 Task: Look for properties with step-free guest entrances.
Action: Mouse moved to (1124, 136)
Screenshot: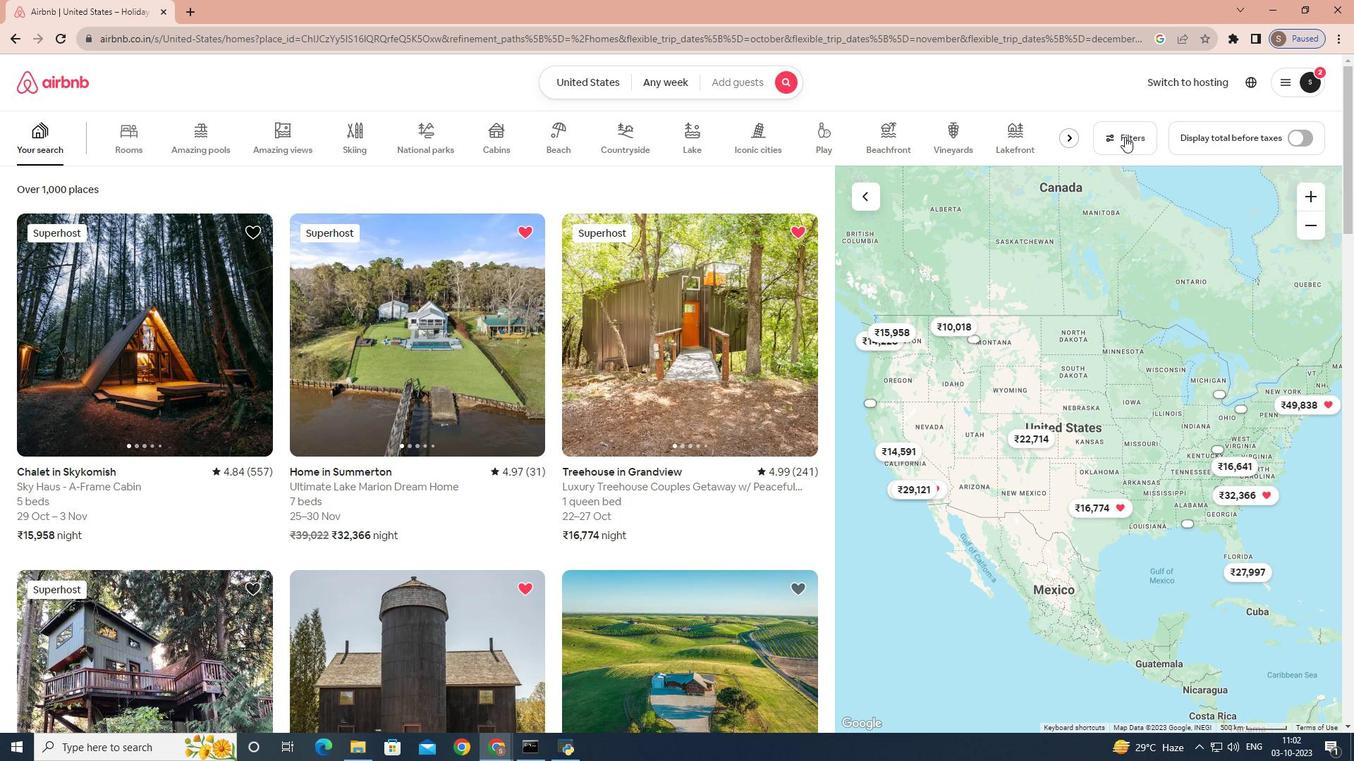 
Action: Mouse pressed left at (1124, 136)
Screenshot: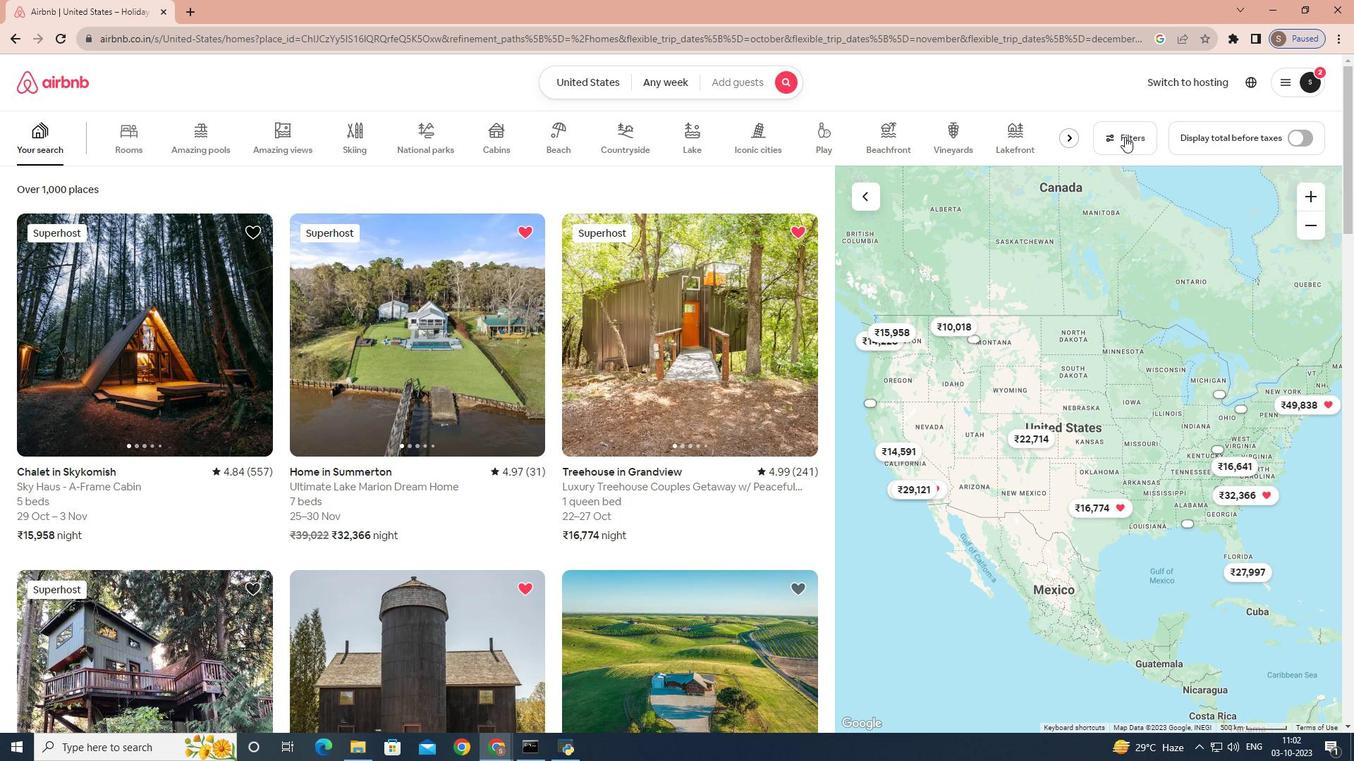 
Action: Mouse moved to (851, 216)
Screenshot: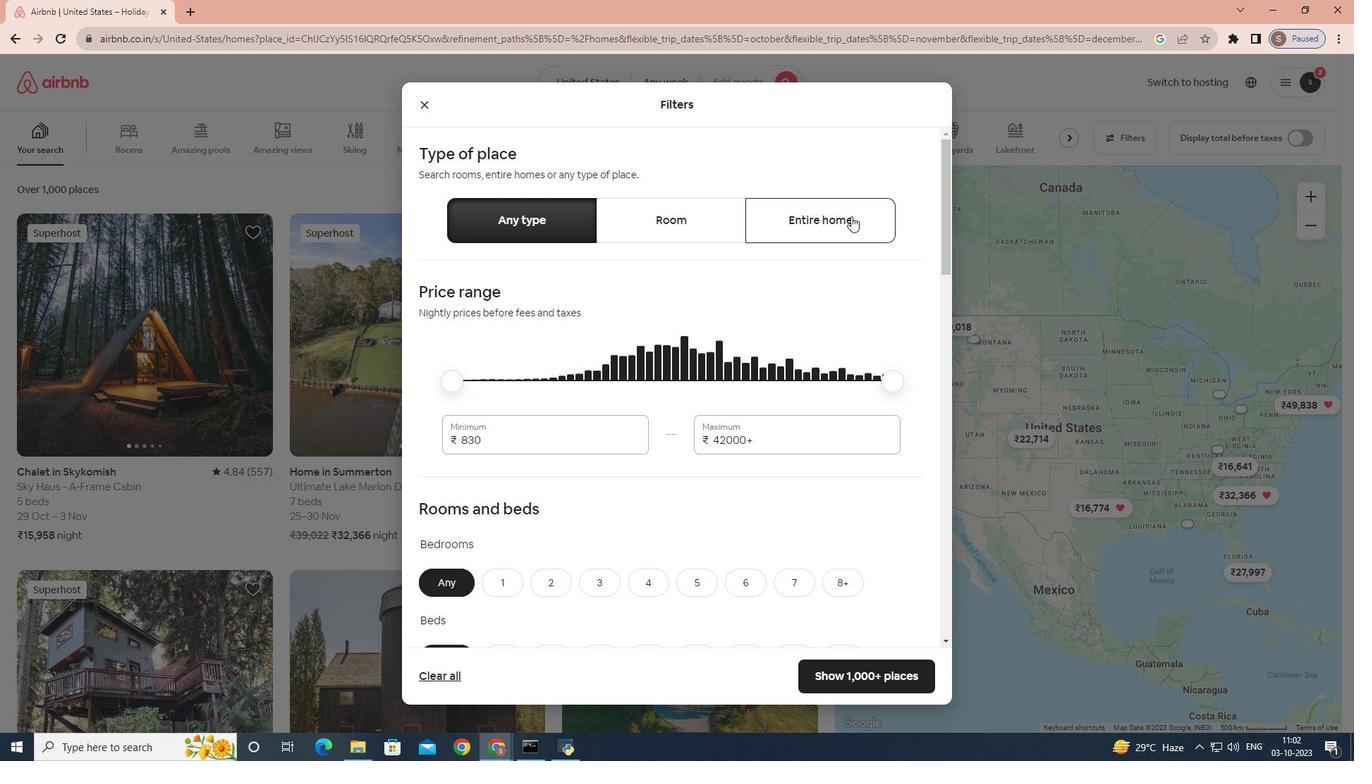 
Action: Mouse pressed left at (851, 216)
Screenshot: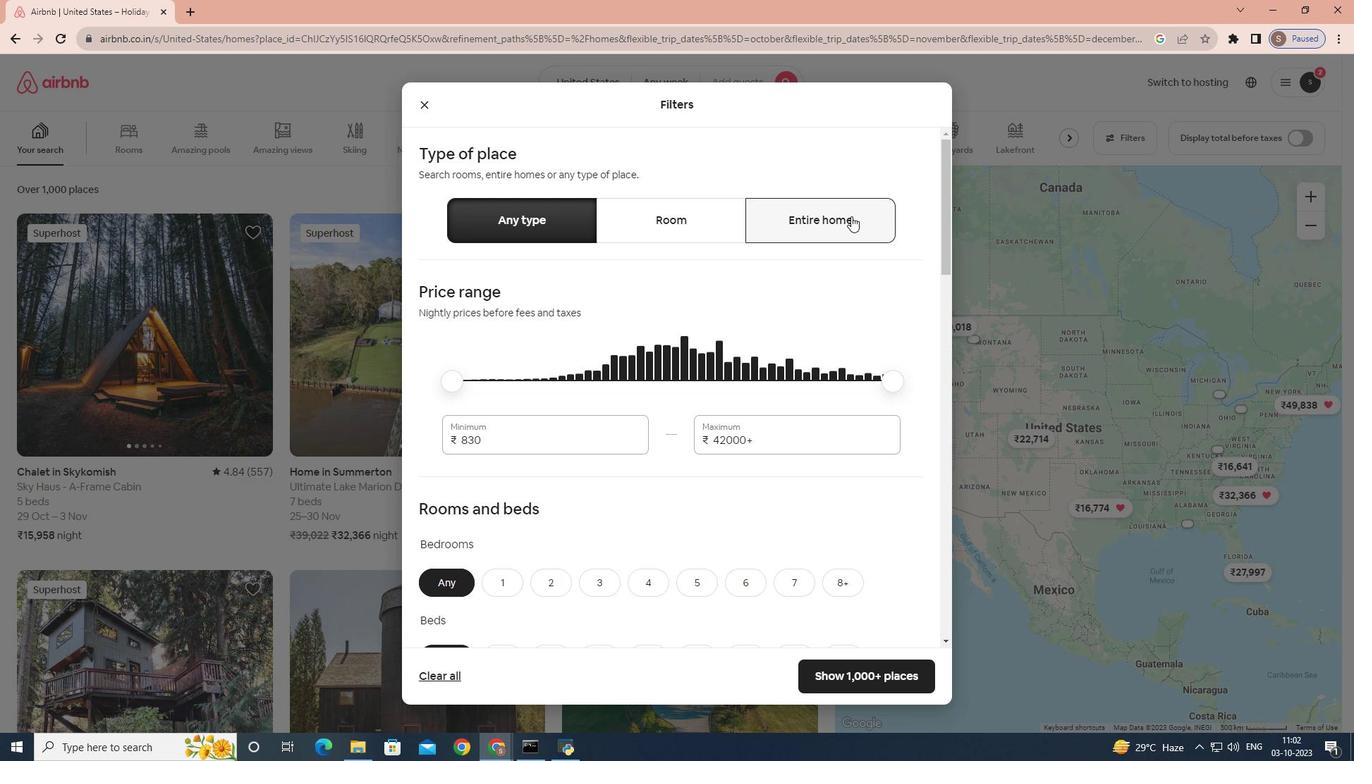 
Action: Mouse moved to (769, 307)
Screenshot: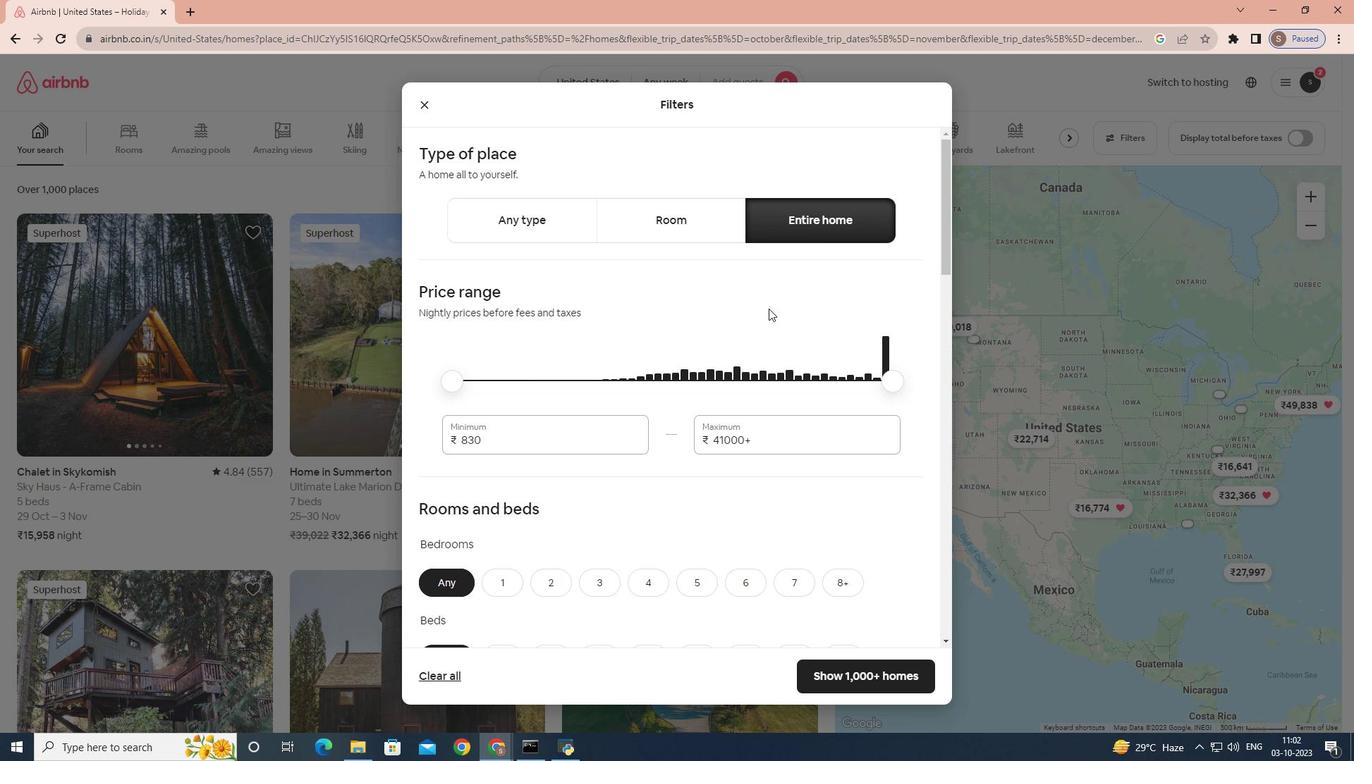 
Action: Mouse scrolled (769, 306) with delta (0, 0)
Screenshot: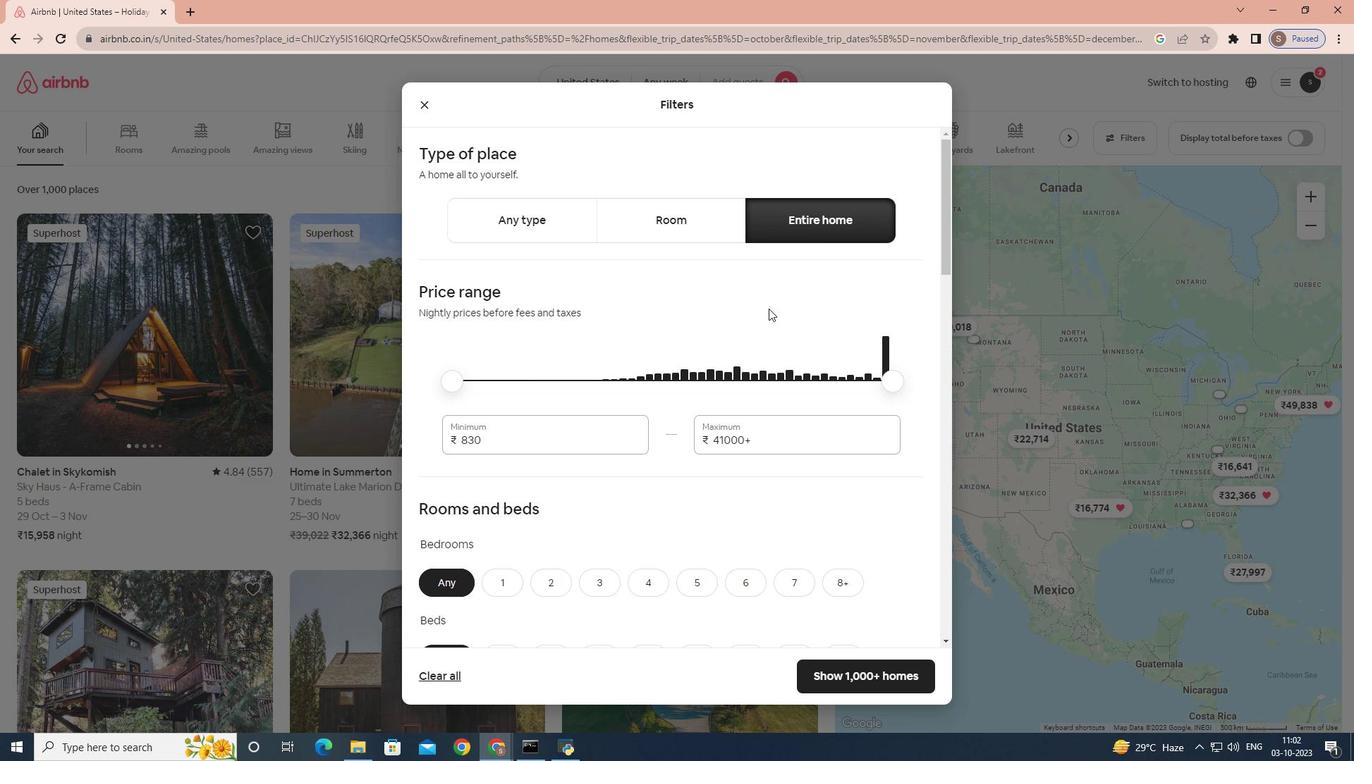 
Action: Mouse moved to (767, 312)
Screenshot: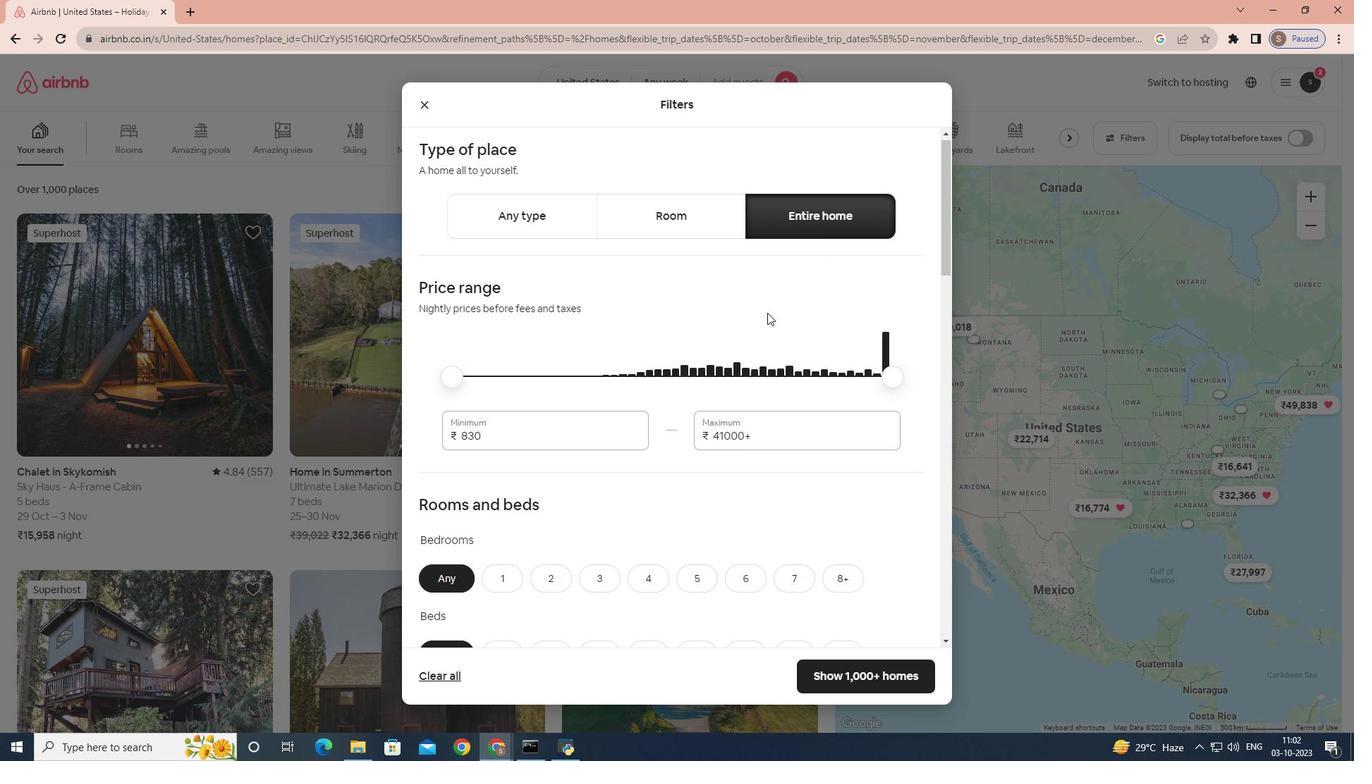 
Action: Mouse scrolled (767, 311) with delta (0, 0)
Screenshot: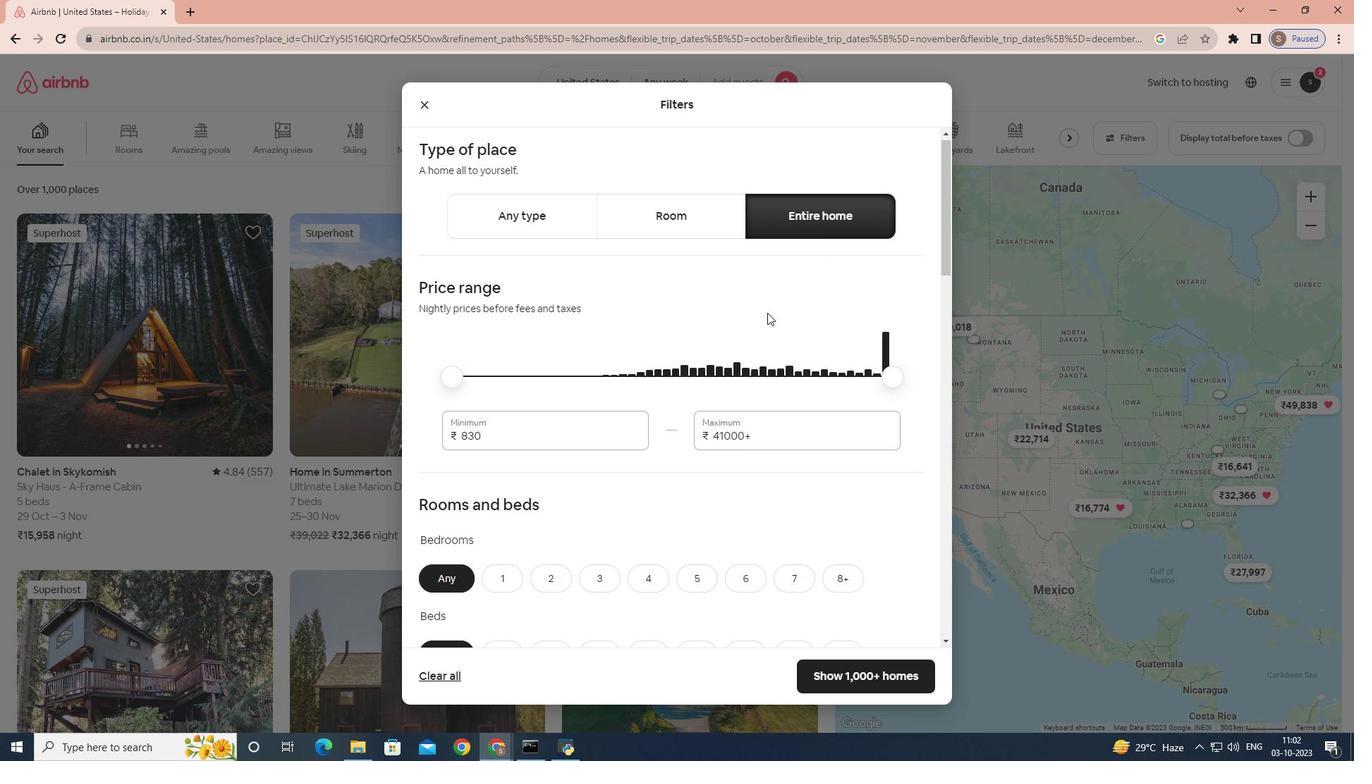 
Action: Mouse moved to (766, 315)
Screenshot: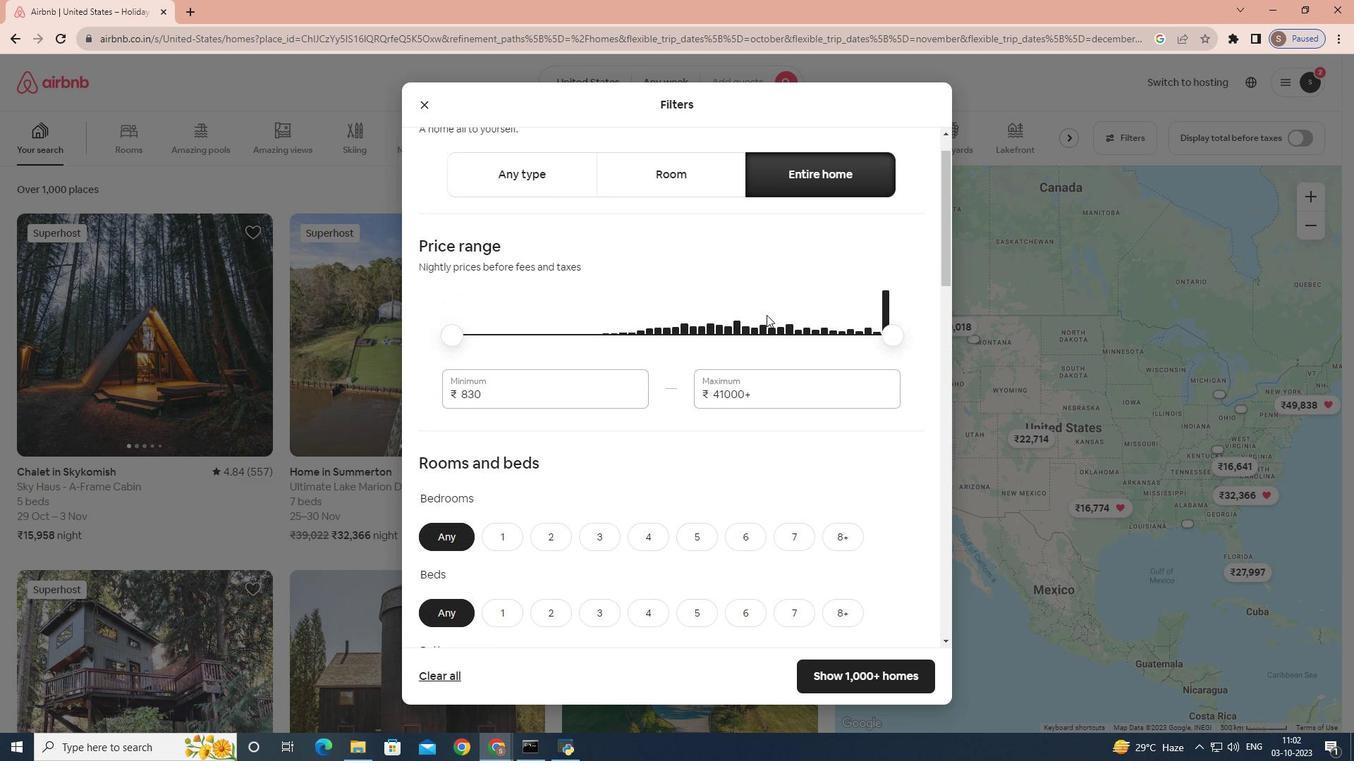 
Action: Mouse scrolled (766, 314) with delta (0, 0)
Screenshot: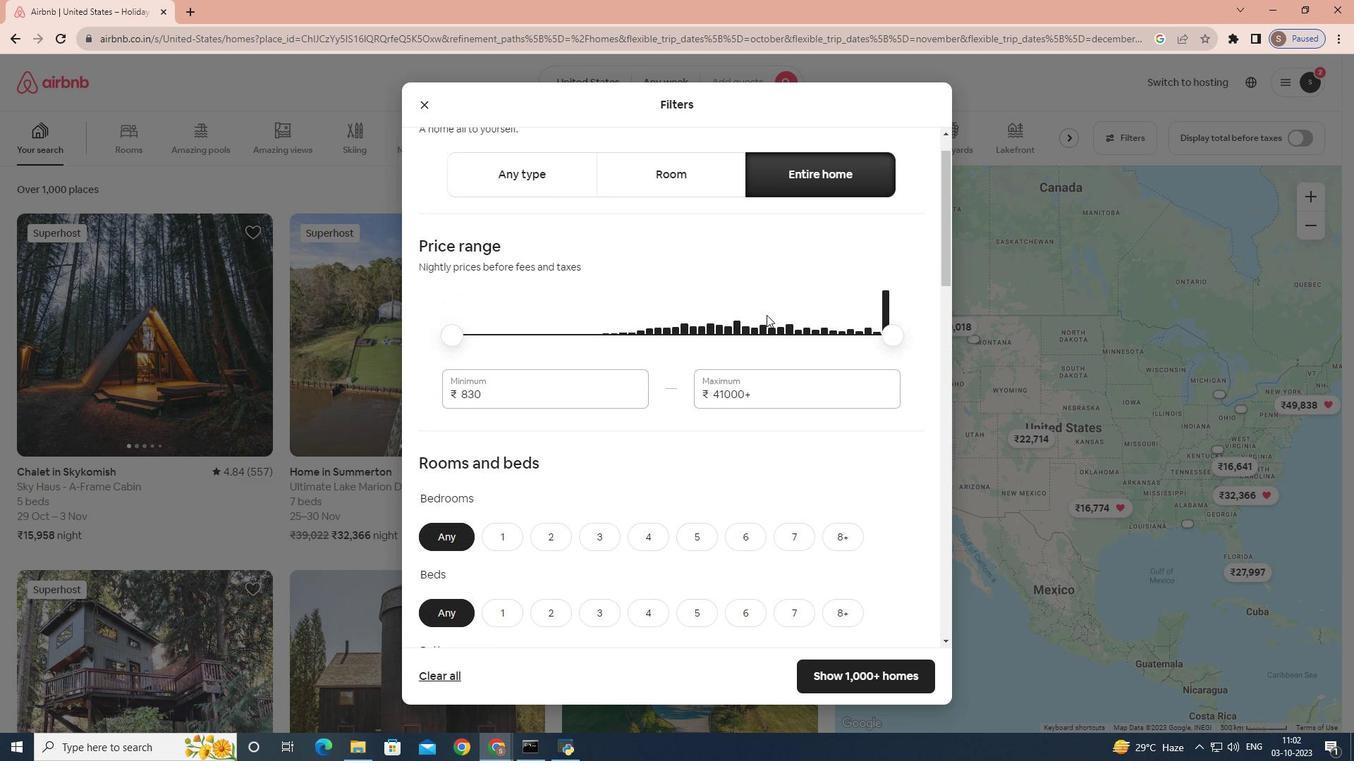 
Action: Mouse scrolled (766, 314) with delta (0, 0)
Screenshot: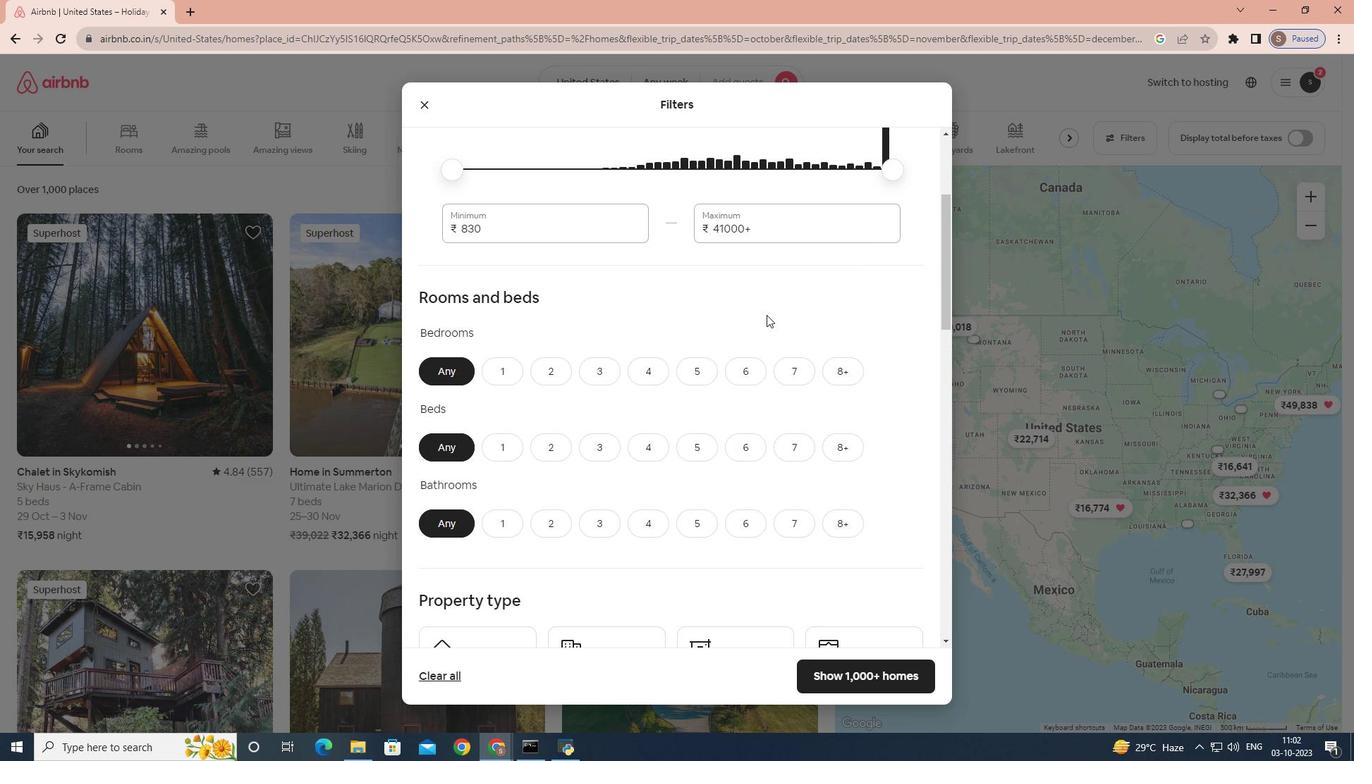 
Action: Mouse scrolled (766, 314) with delta (0, 0)
Screenshot: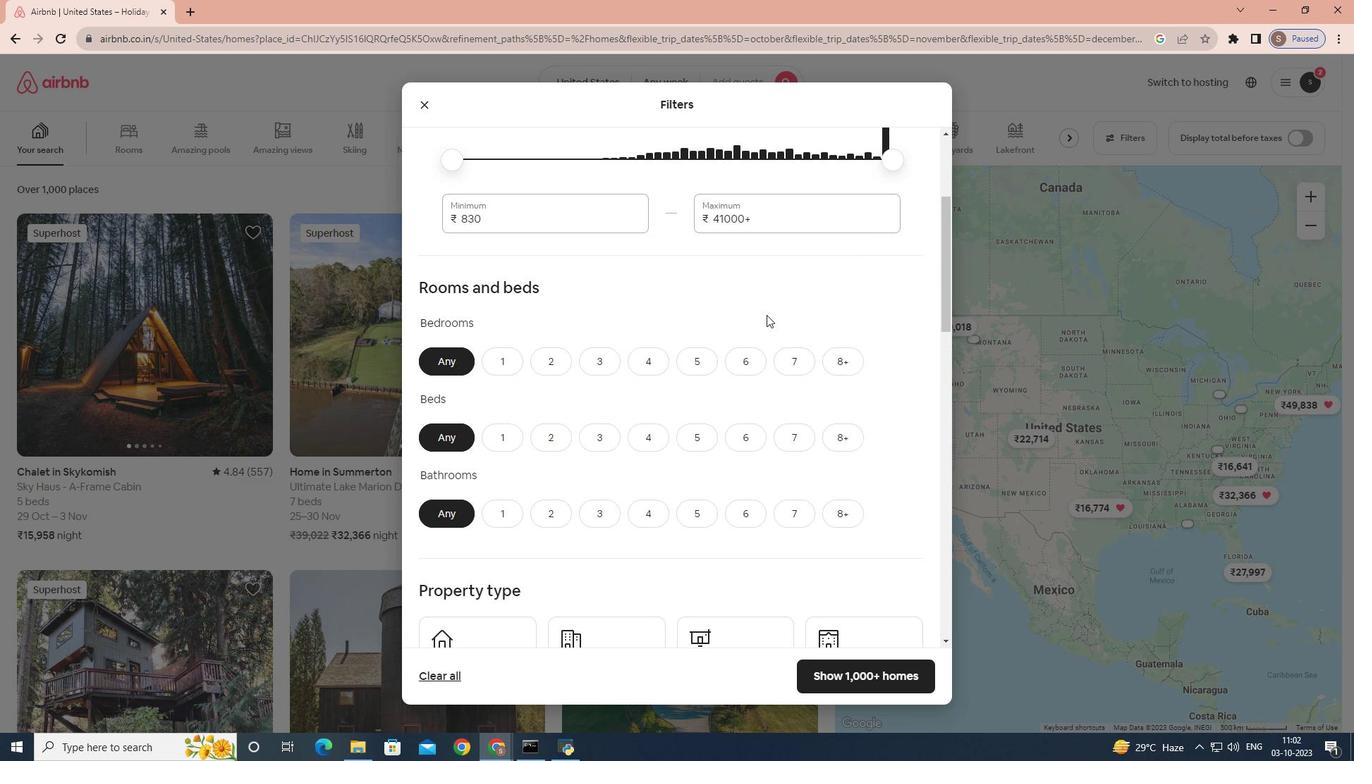 
Action: Mouse scrolled (766, 314) with delta (0, 0)
Screenshot: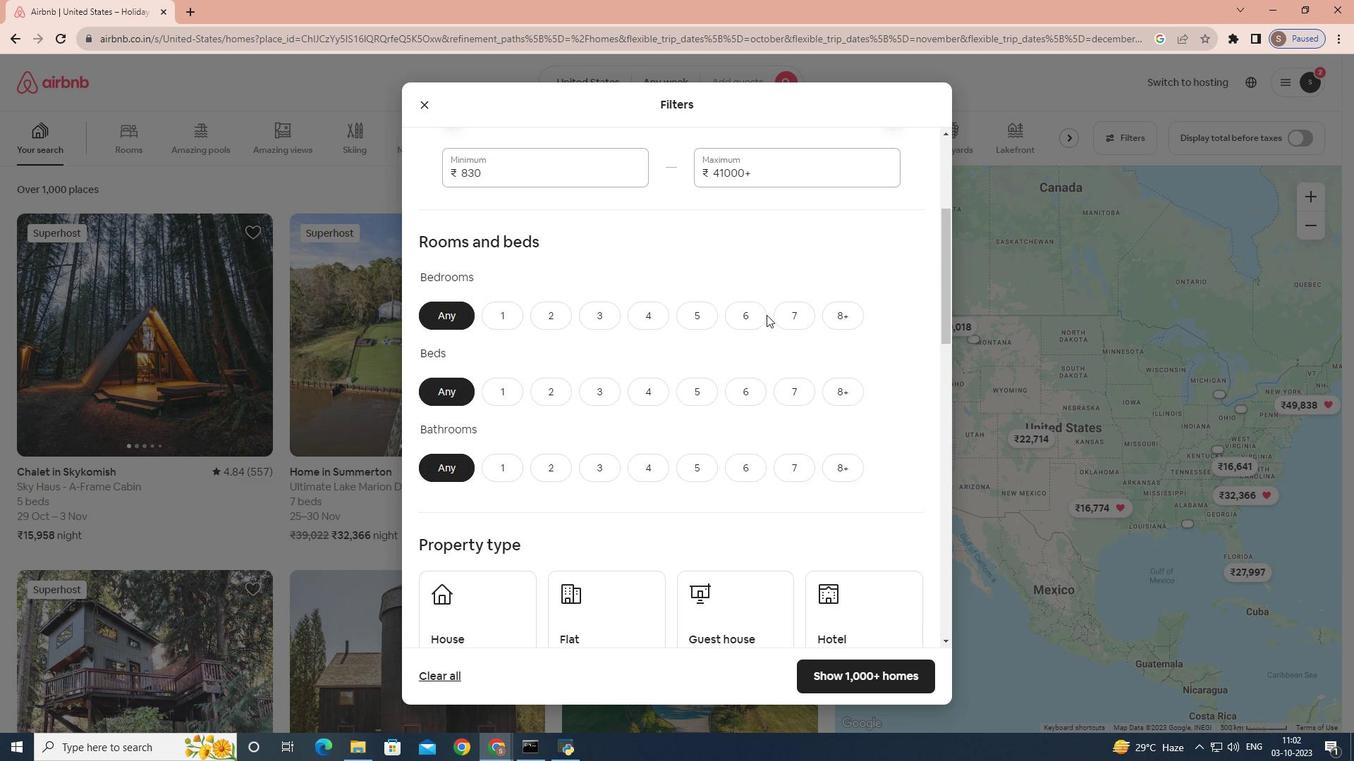 
Action: Mouse scrolled (766, 314) with delta (0, 0)
Screenshot: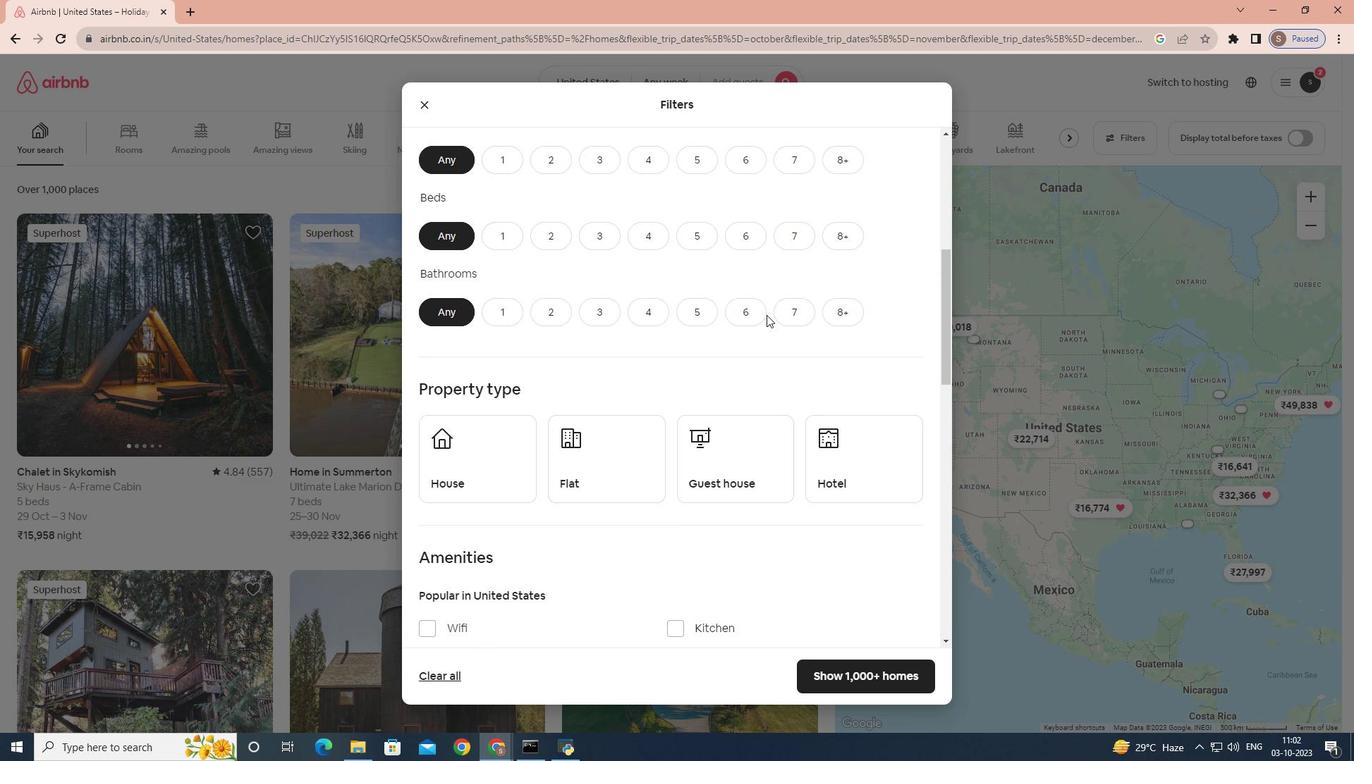 
Action: Mouse scrolled (766, 314) with delta (0, 0)
Screenshot: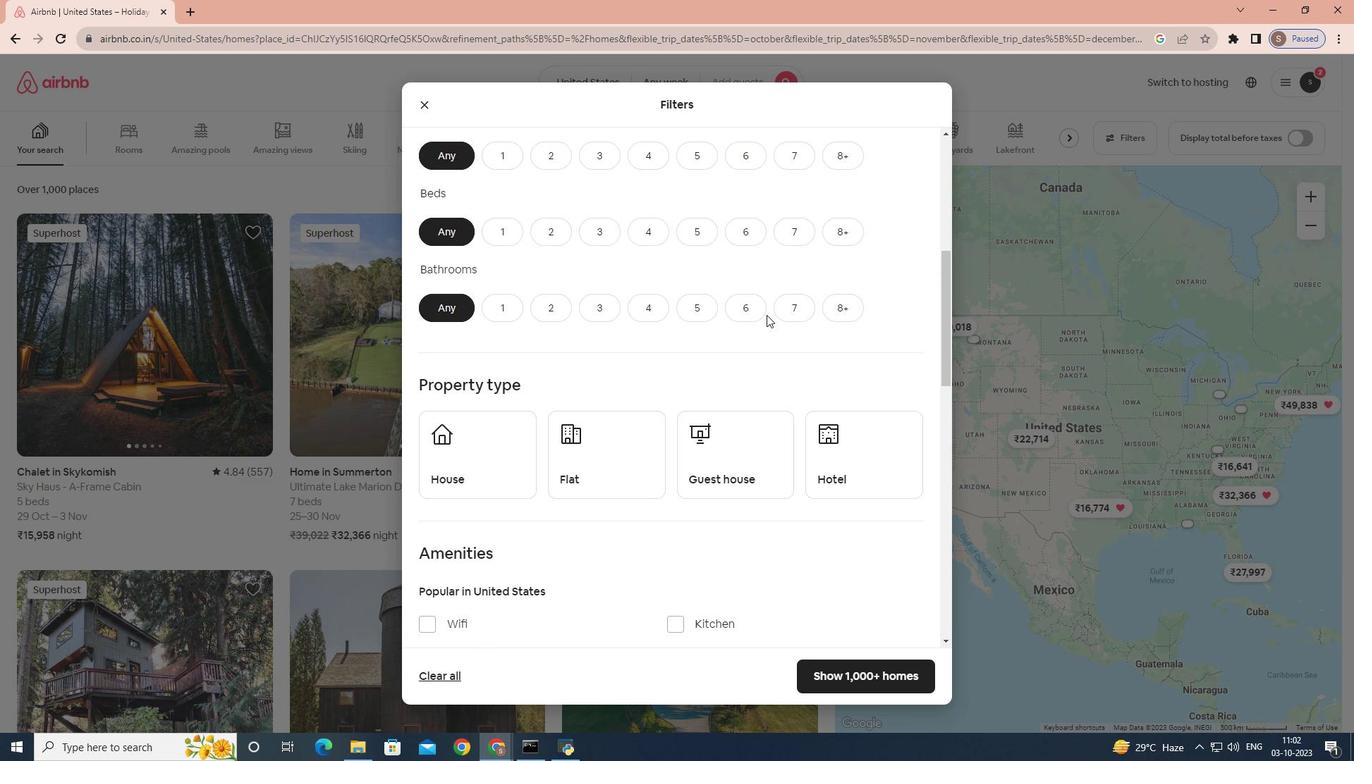 
Action: Mouse scrolled (766, 314) with delta (0, 0)
Screenshot: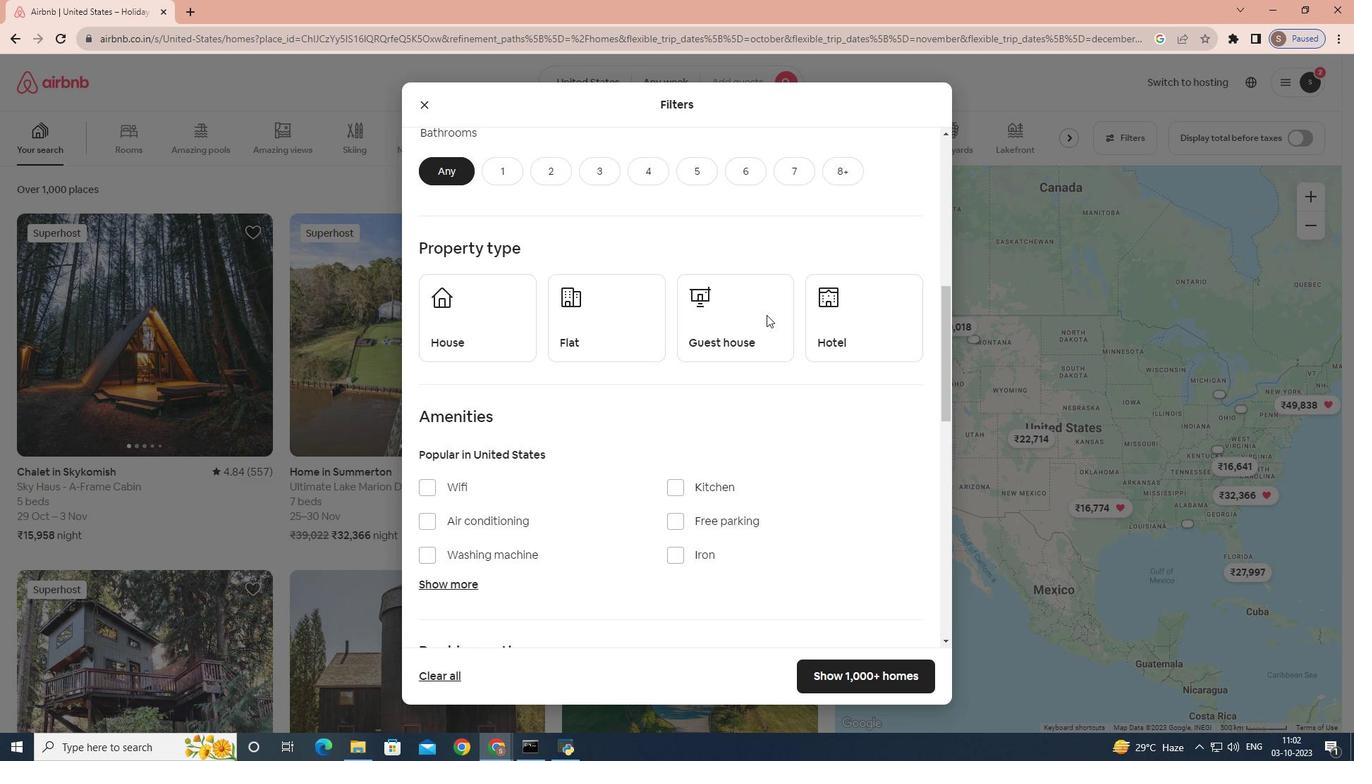 
Action: Mouse scrolled (766, 314) with delta (0, 0)
Screenshot: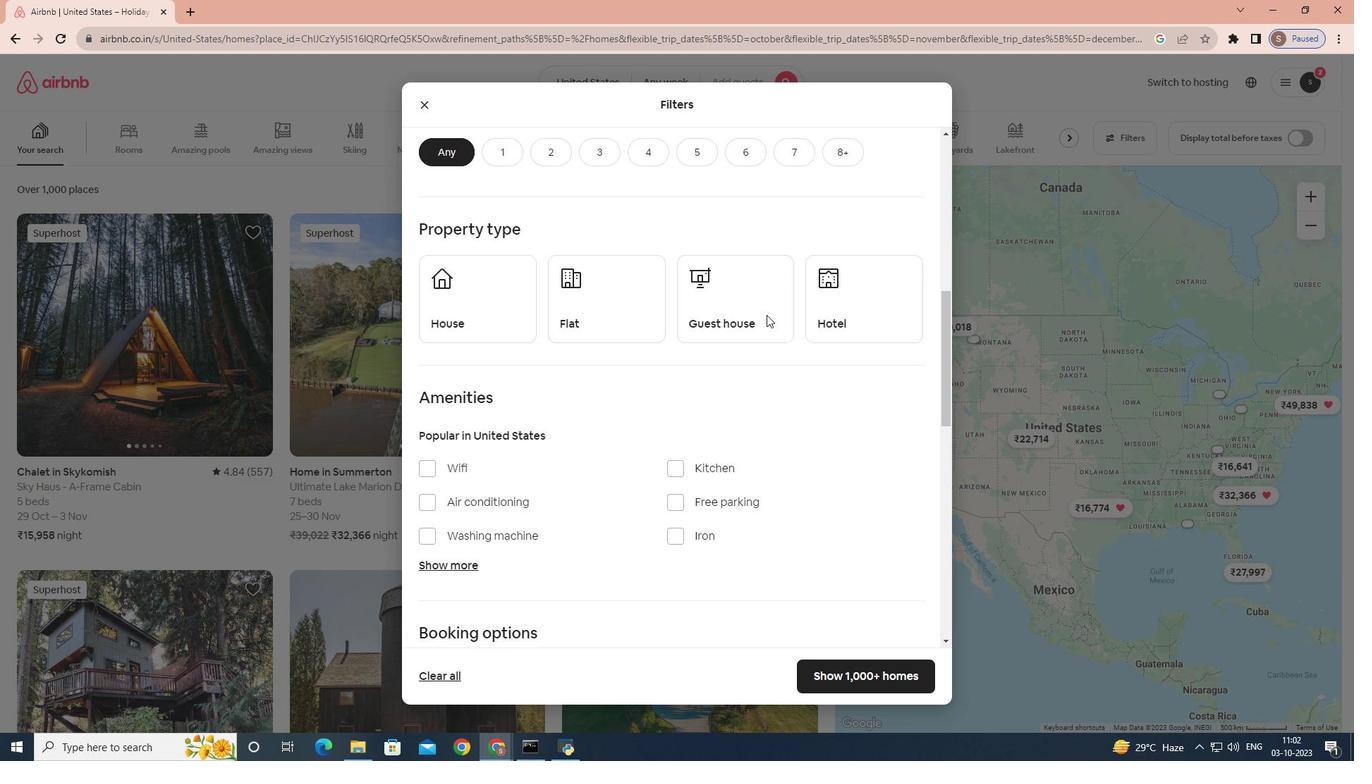 
Action: Mouse moved to (569, 379)
Screenshot: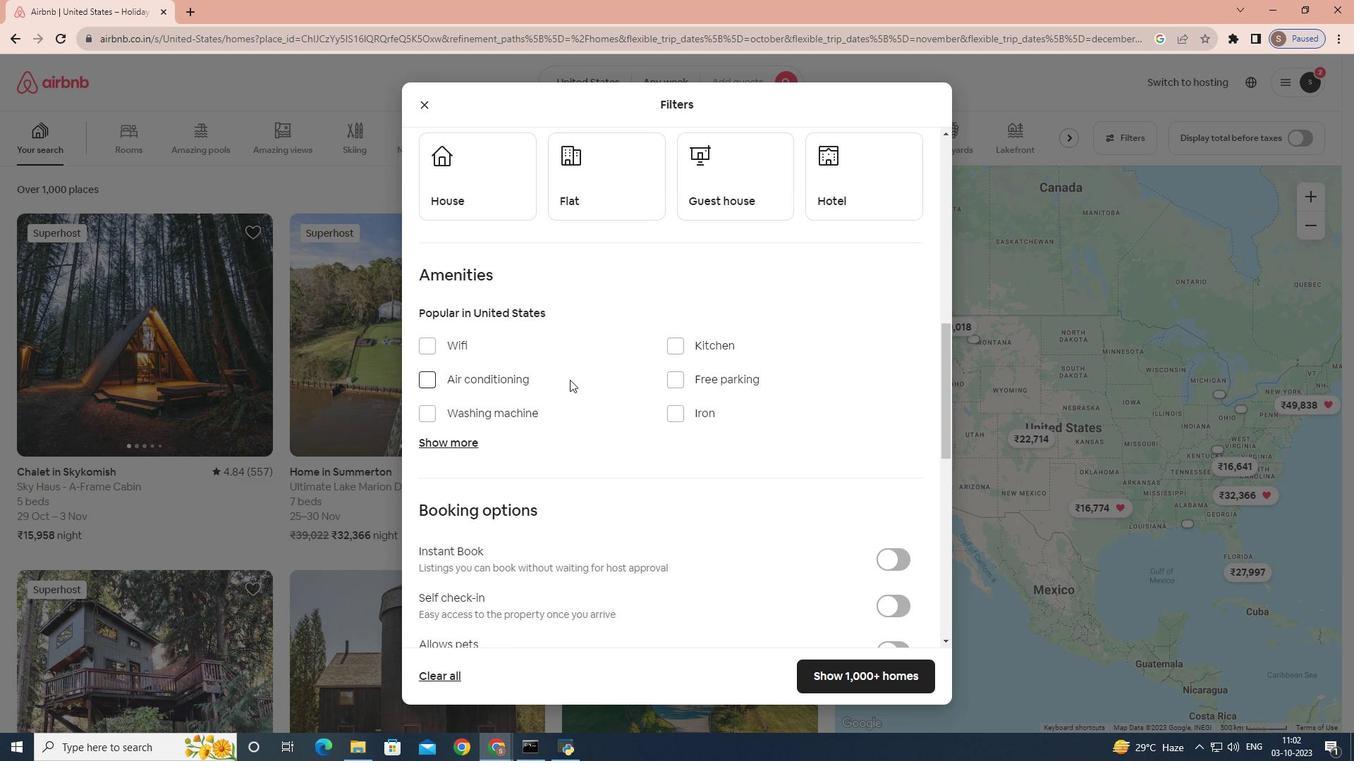 
Action: Mouse scrolled (569, 378) with delta (0, 0)
Screenshot: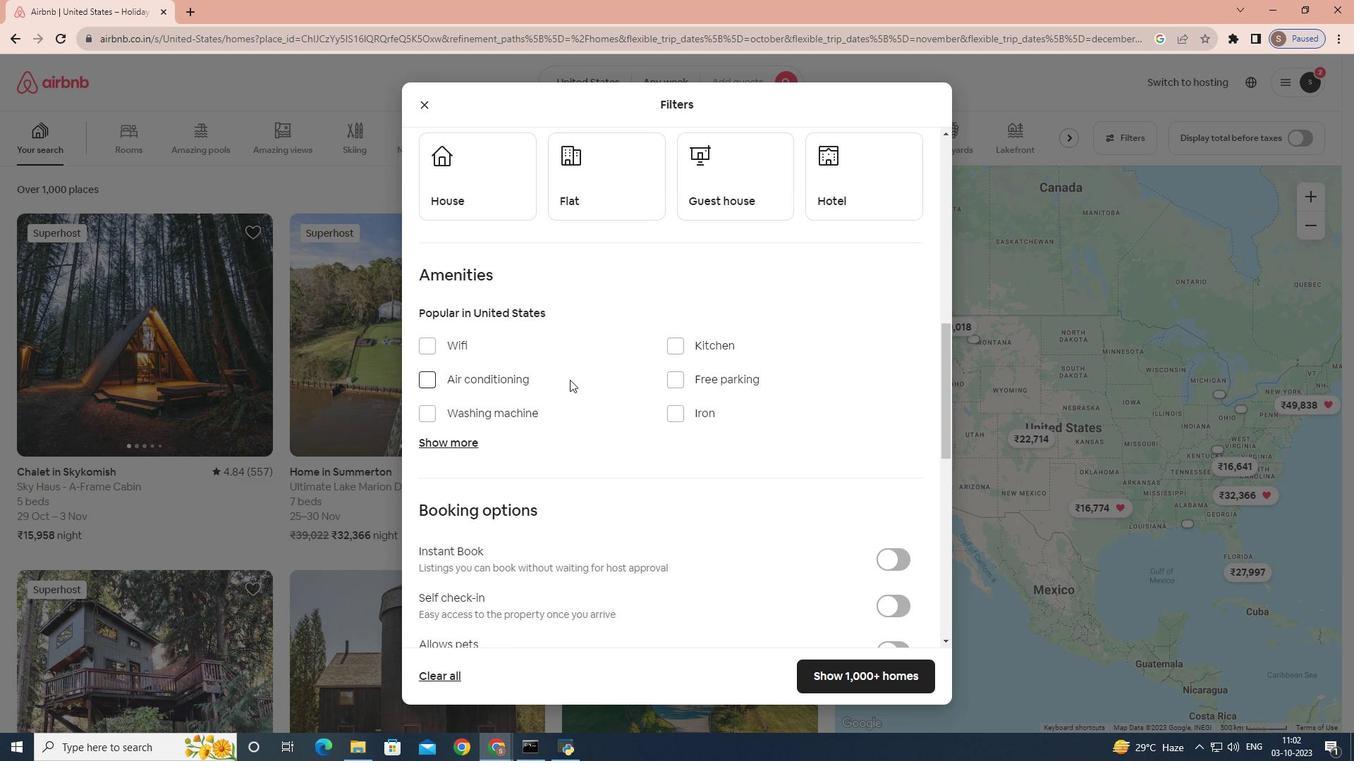 
Action: Mouse moved to (569, 380)
Screenshot: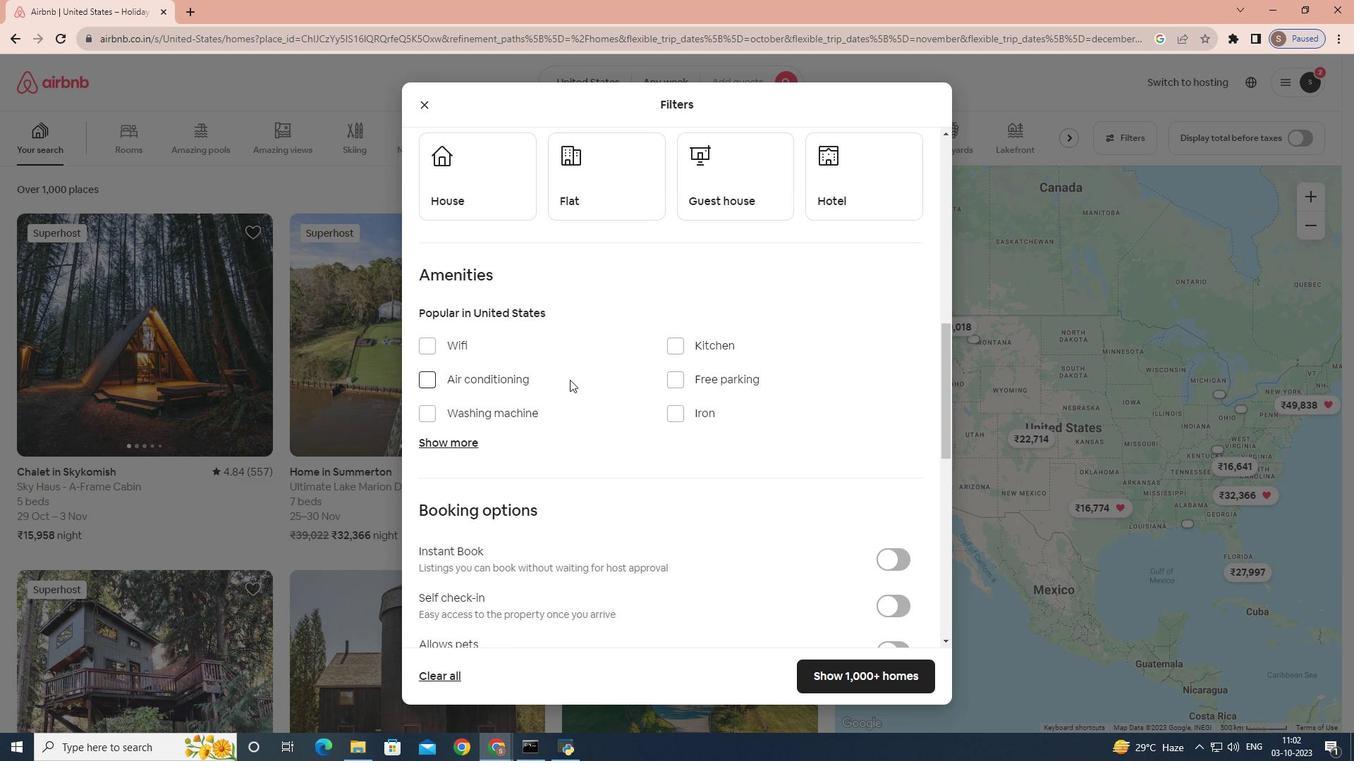 
Action: Mouse scrolled (569, 379) with delta (0, 0)
Screenshot: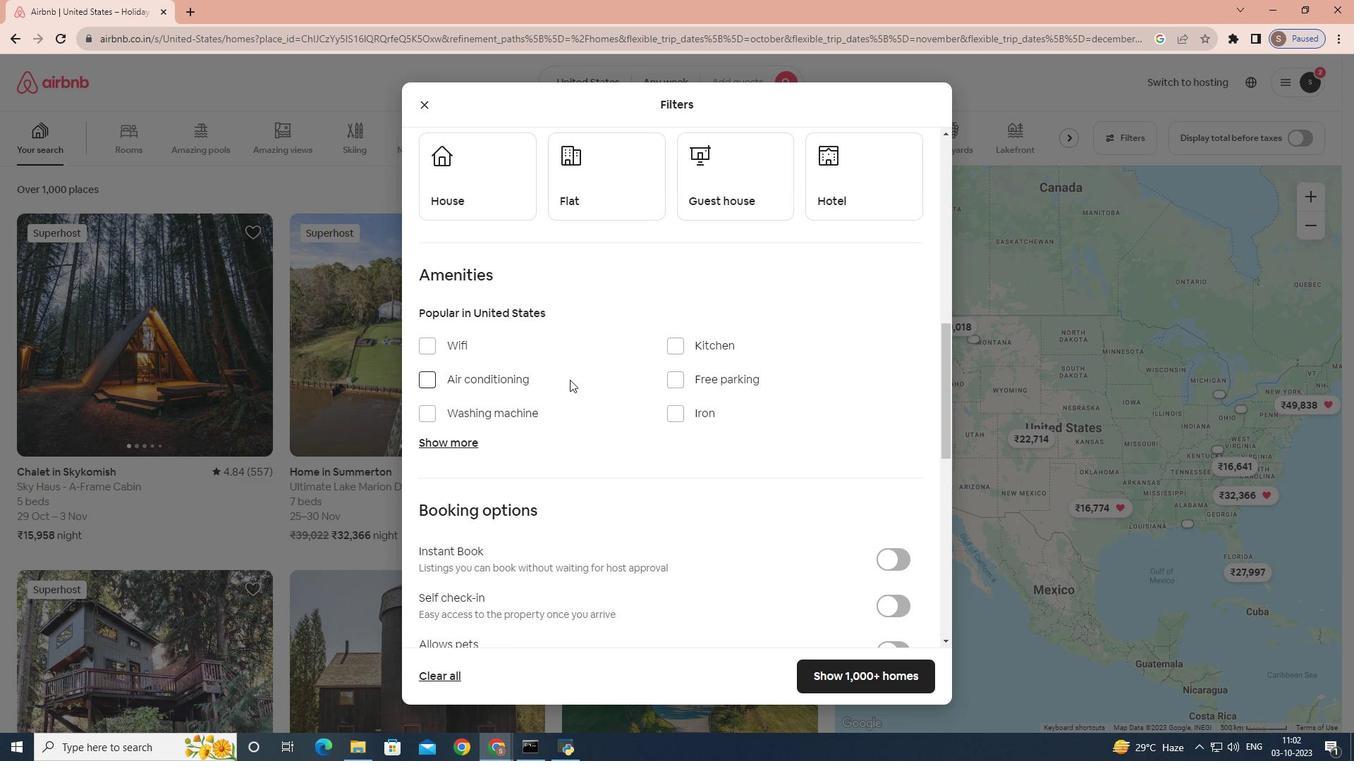 
Action: Mouse moved to (569, 380)
Screenshot: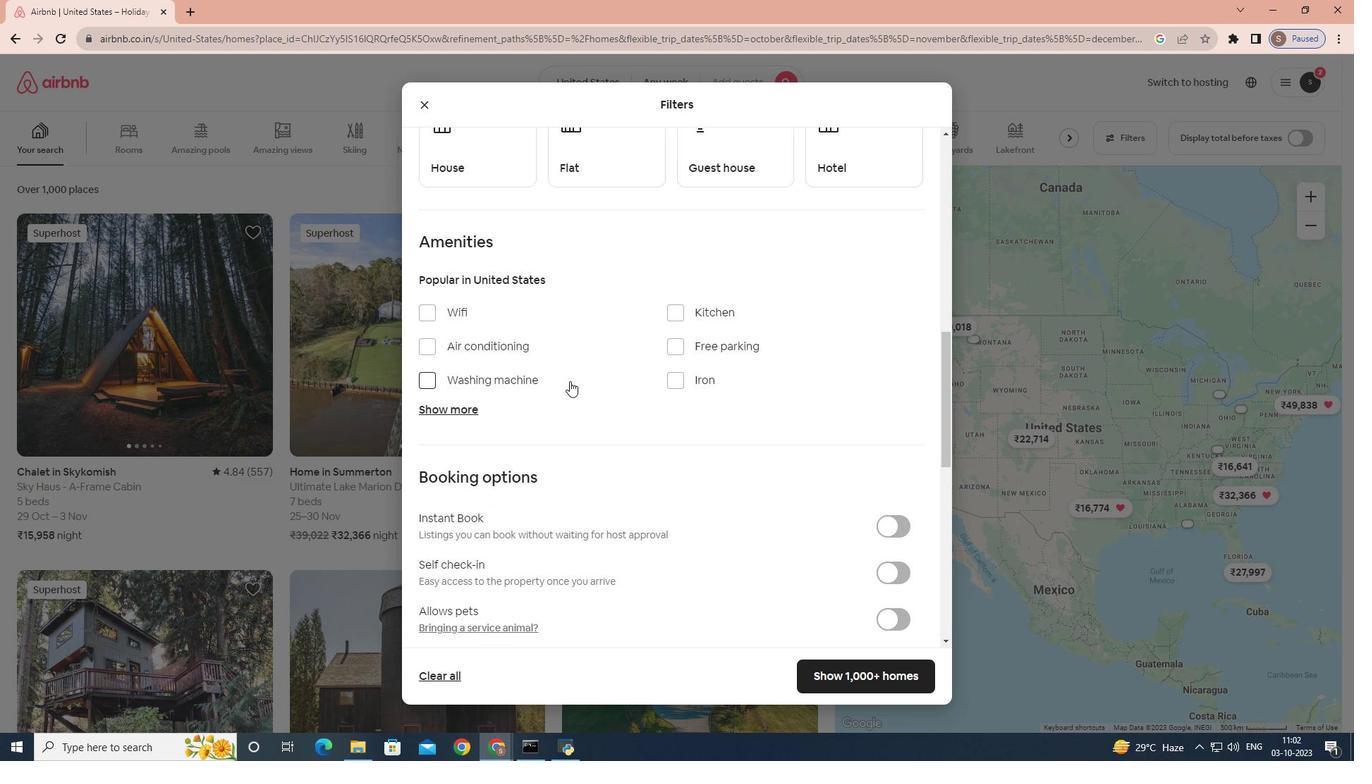 
Action: Mouse scrolled (569, 380) with delta (0, 0)
Screenshot: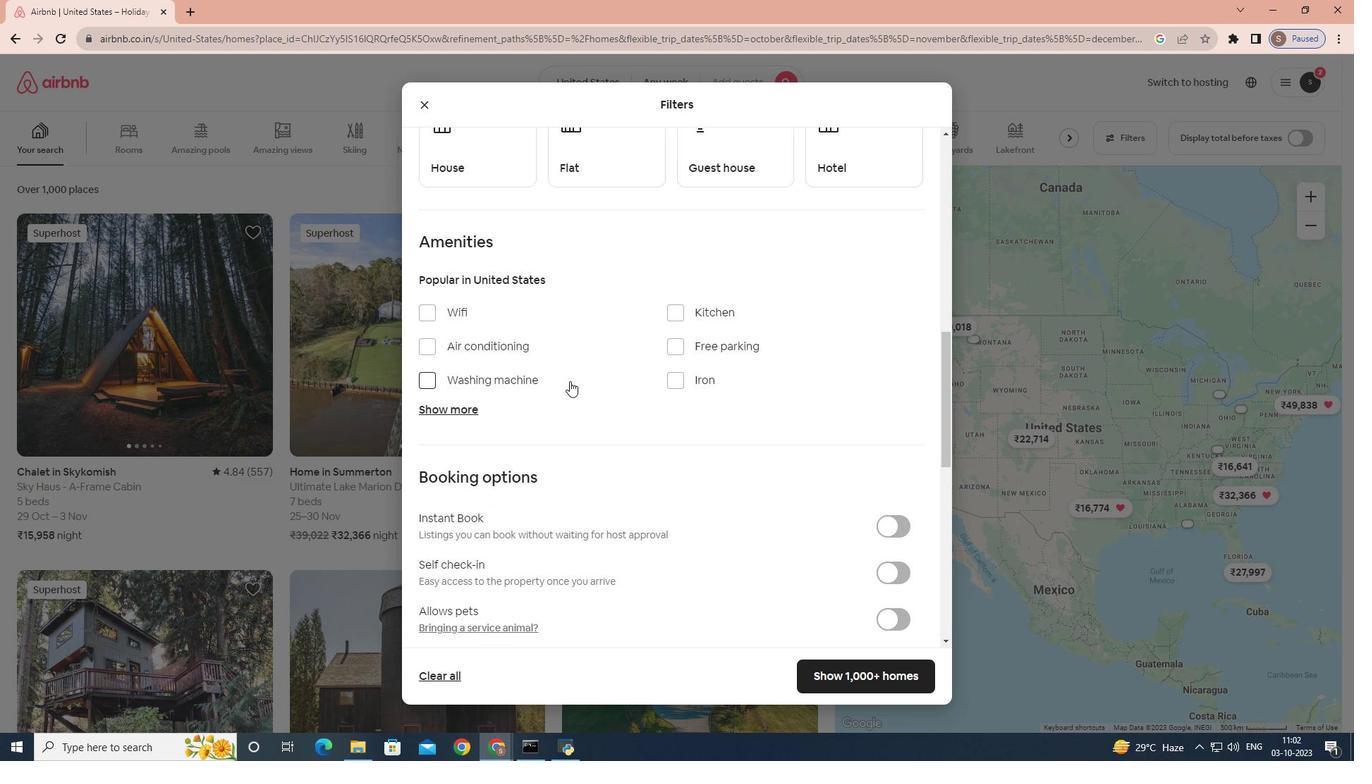 
Action: Mouse moved to (844, 453)
Screenshot: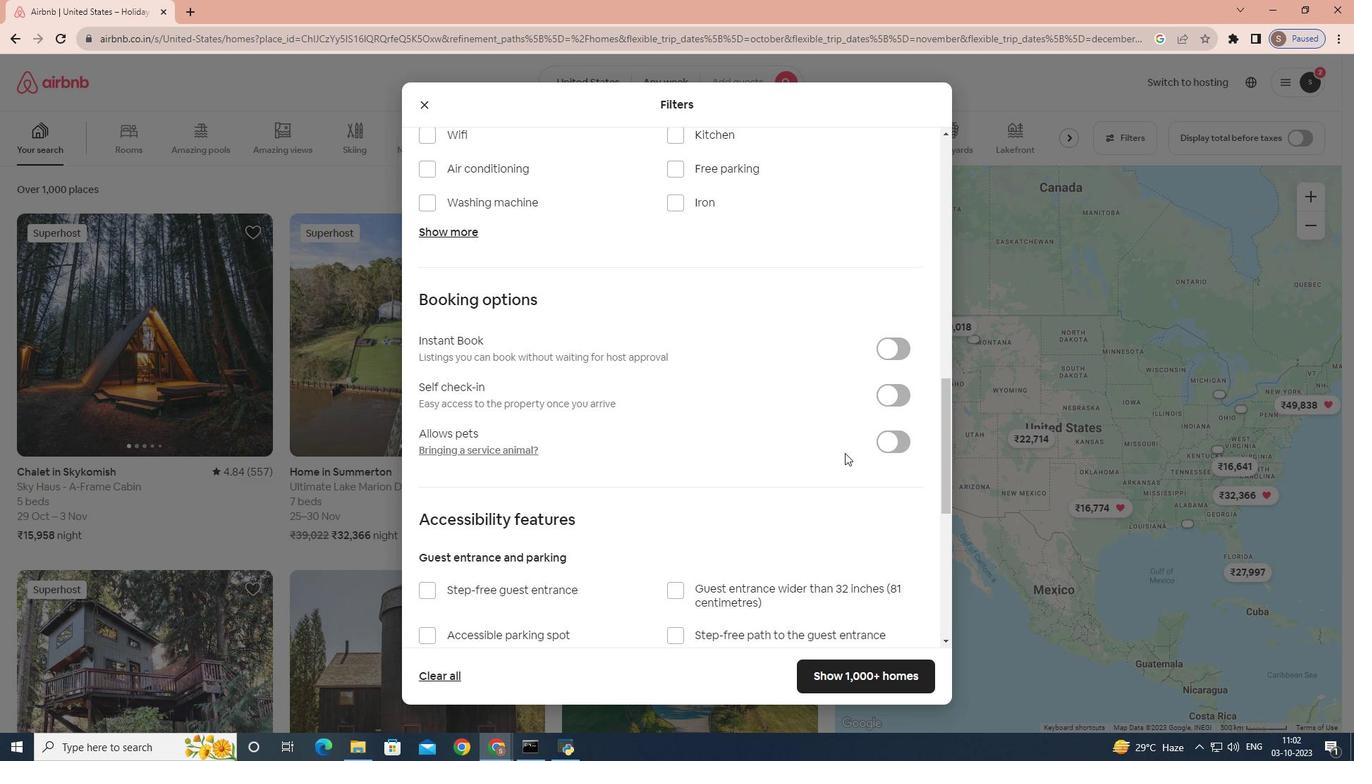 
Action: Mouse scrolled (844, 452) with delta (0, 0)
Screenshot: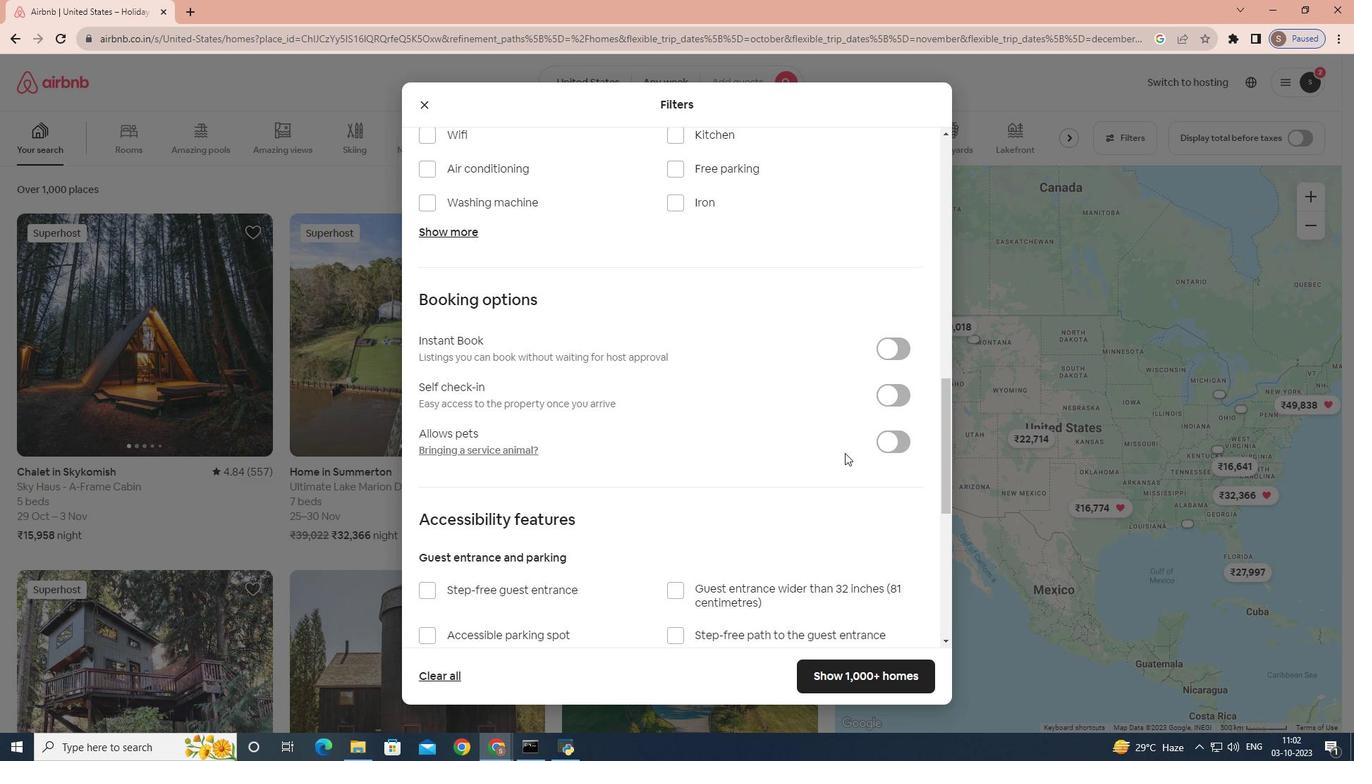 
Action: Mouse scrolled (844, 452) with delta (0, 0)
Screenshot: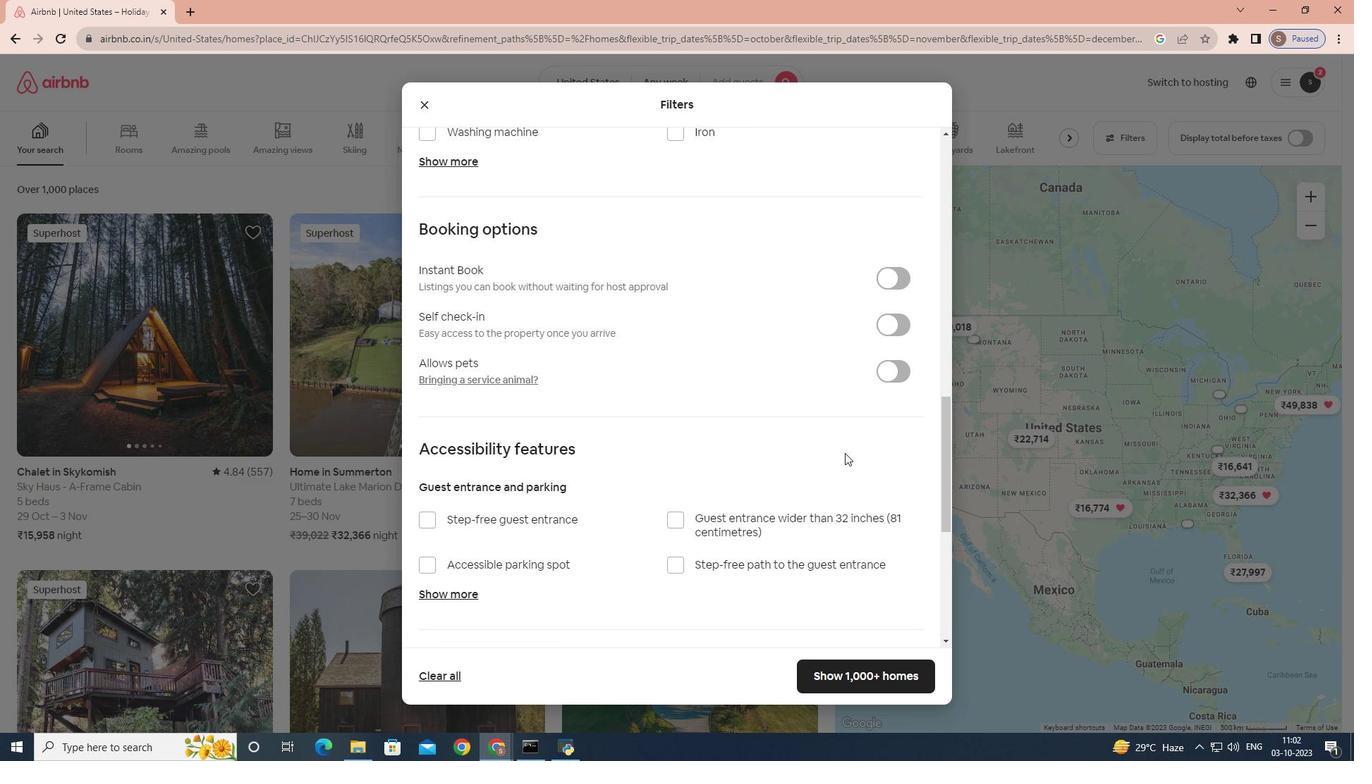 
Action: Mouse moved to (432, 450)
Screenshot: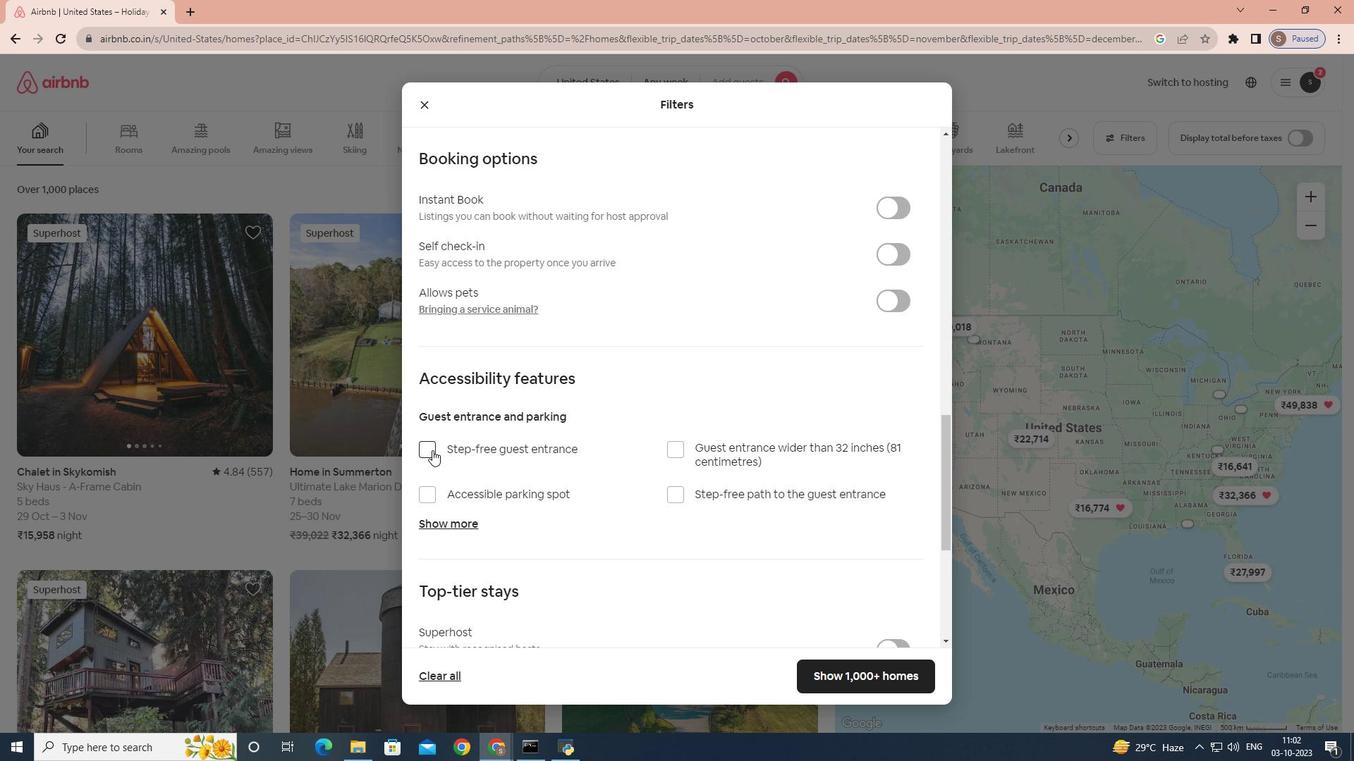 
Action: Mouse pressed left at (432, 450)
Screenshot: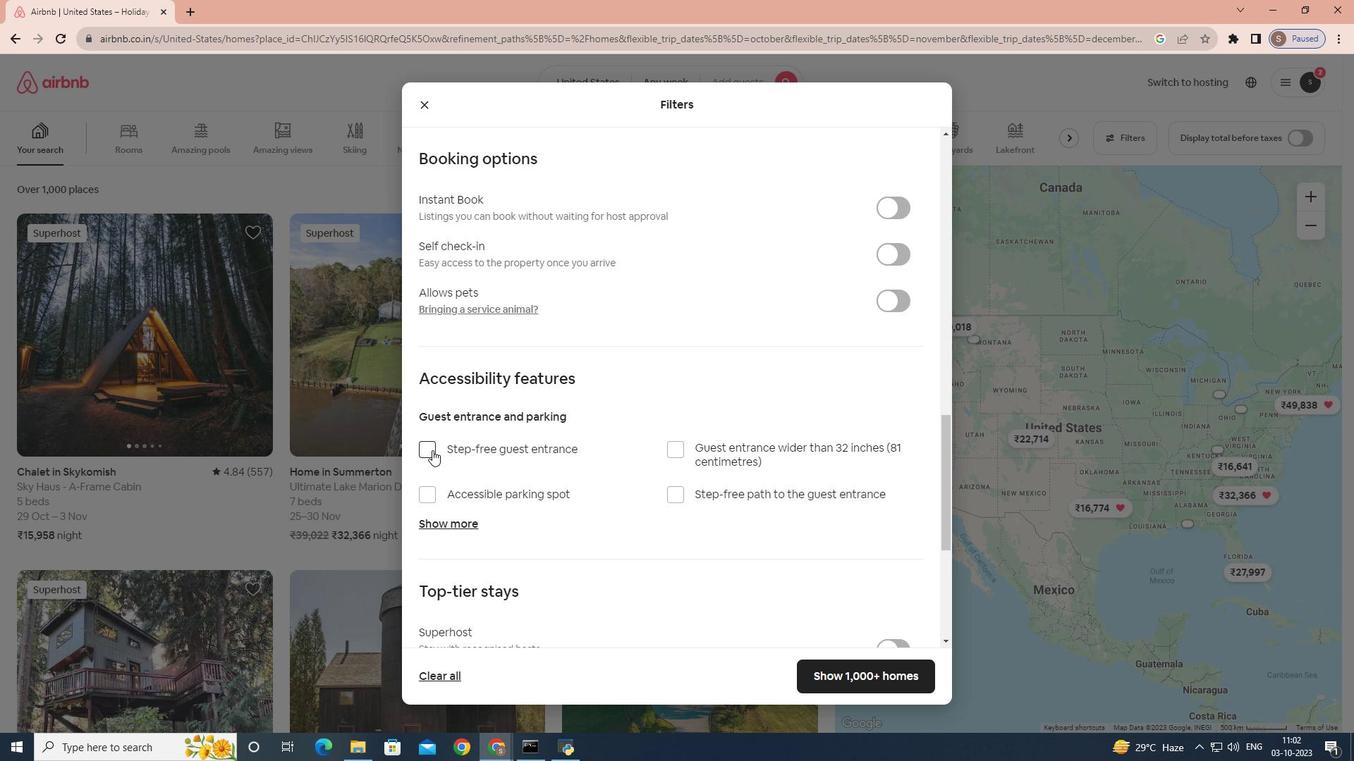 
Action: Mouse moved to (859, 668)
Screenshot: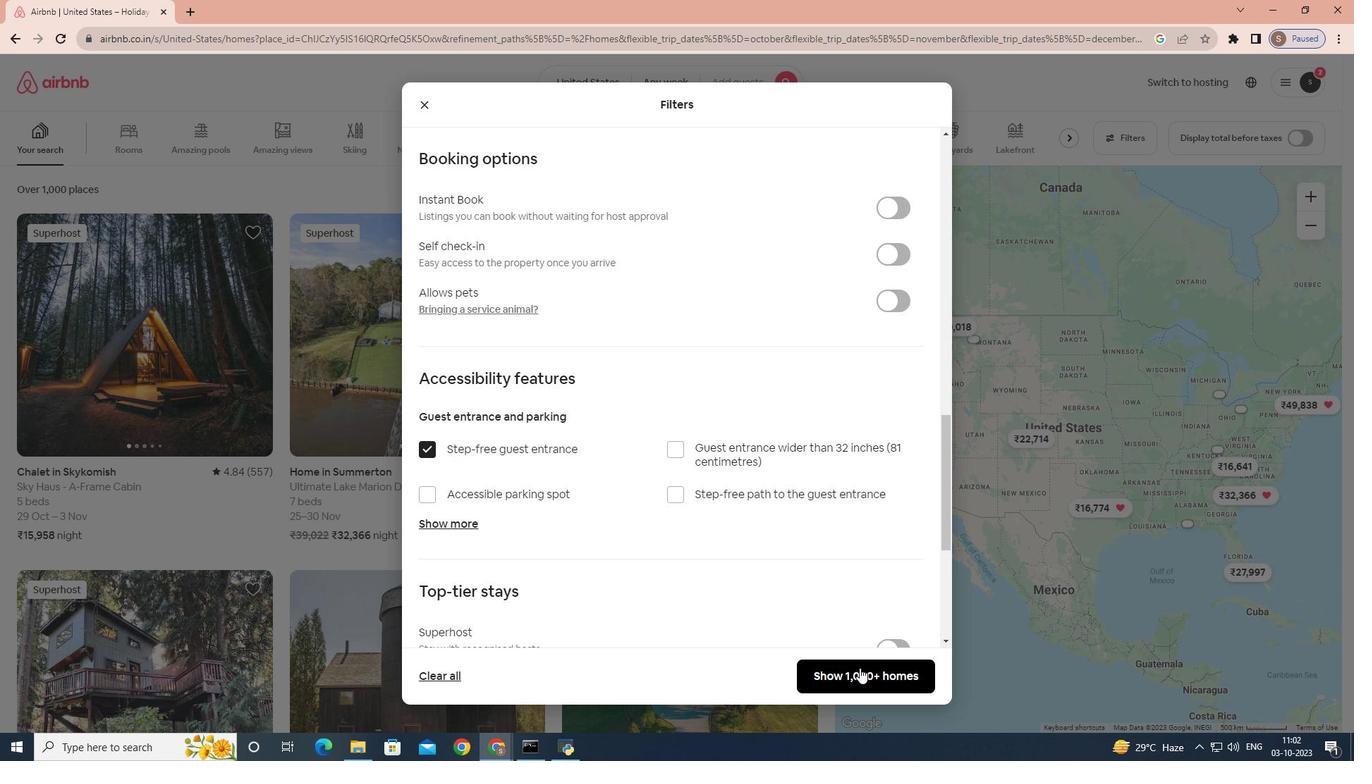 
Action: Mouse pressed left at (859, 668)
Screenshot: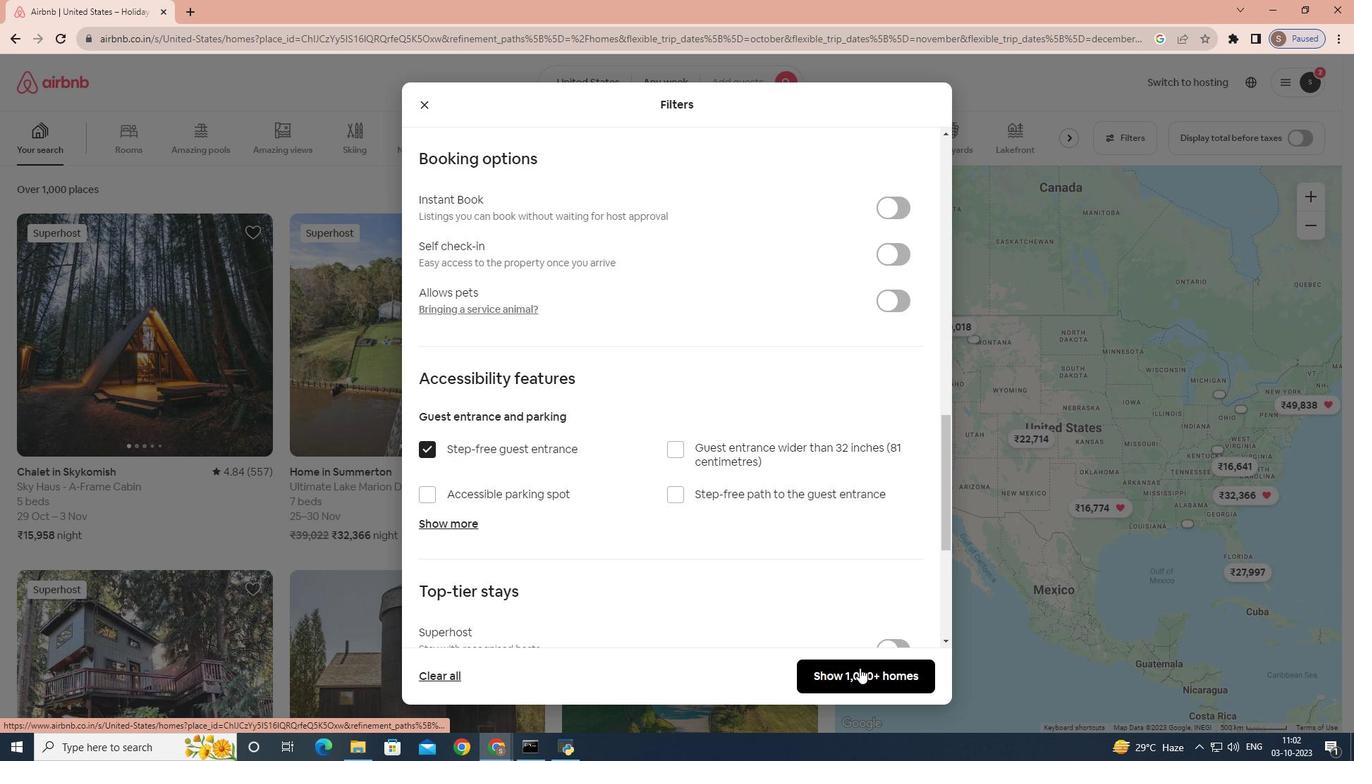 
